 Task: Toggle the option that allows metadata network access.
Action: Mouse moved to (100, 14)
Screenshot: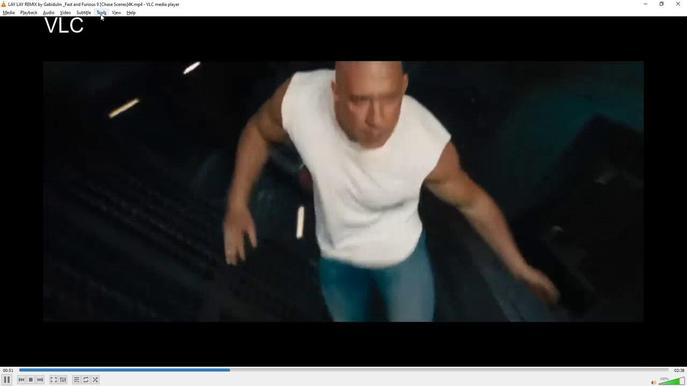 
Action: Mouse pressed left at (100, 14)
Screenshot: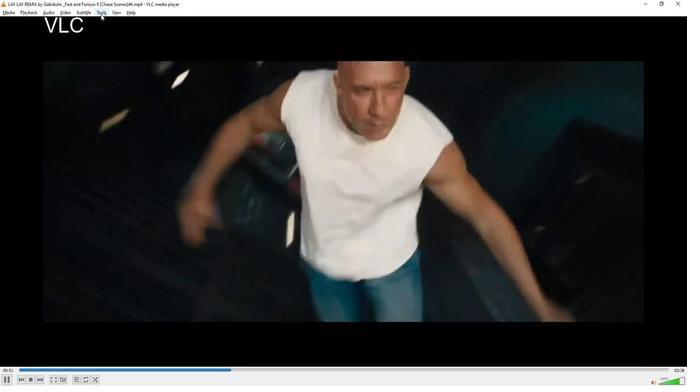 
Action: Mouse moved to (117, 99)
Screenshot: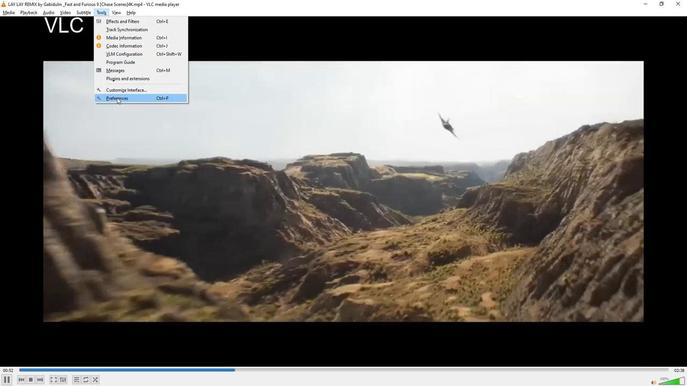 
Action: Mouse pressed left at (117, 99)
Screenshot: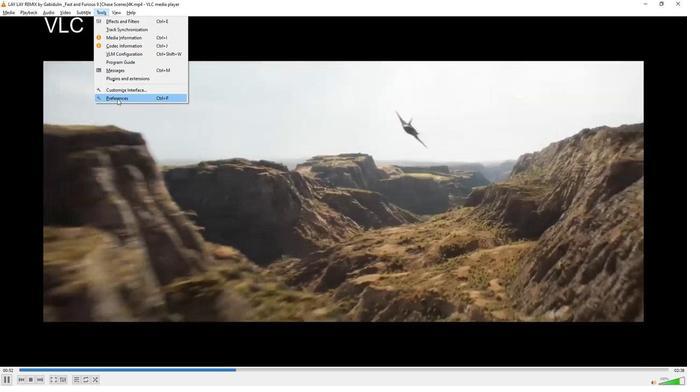 
Action: Mouse moved to (306, 300)
Screenshot: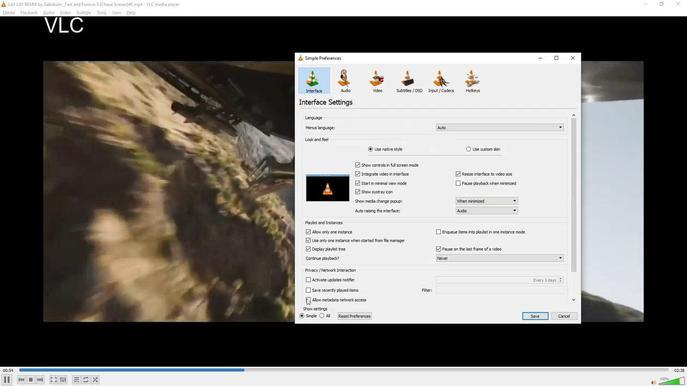 
Action: Mouse pressed left at (306, 300)
Screenshot: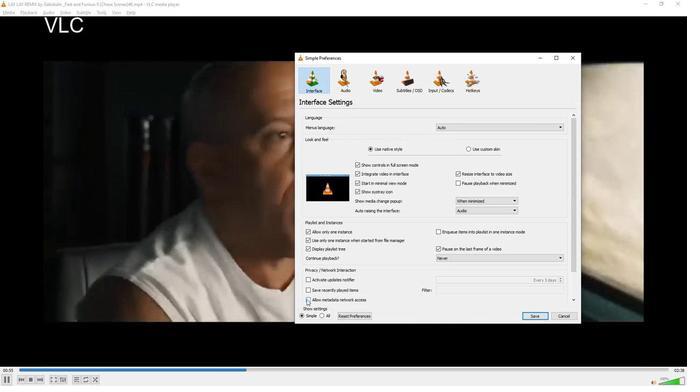
Action: Mouse moved to (212, 261)
Screenshot: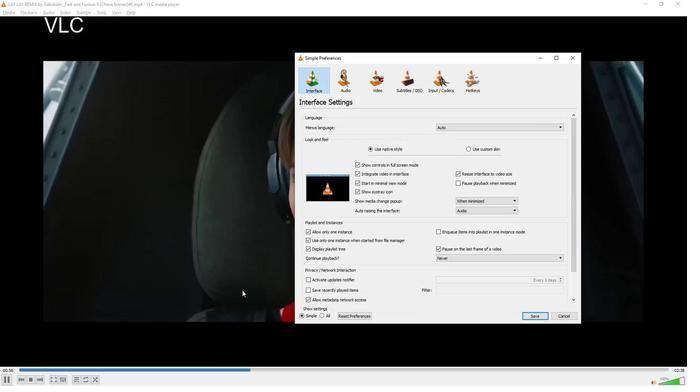 
